 Task: Create a section Code Catalysts and in the section, add a milestone Knowledge Management System Implementation in the project AgileHeart
Action: Mouse moved to (321, 450)
Screenshot: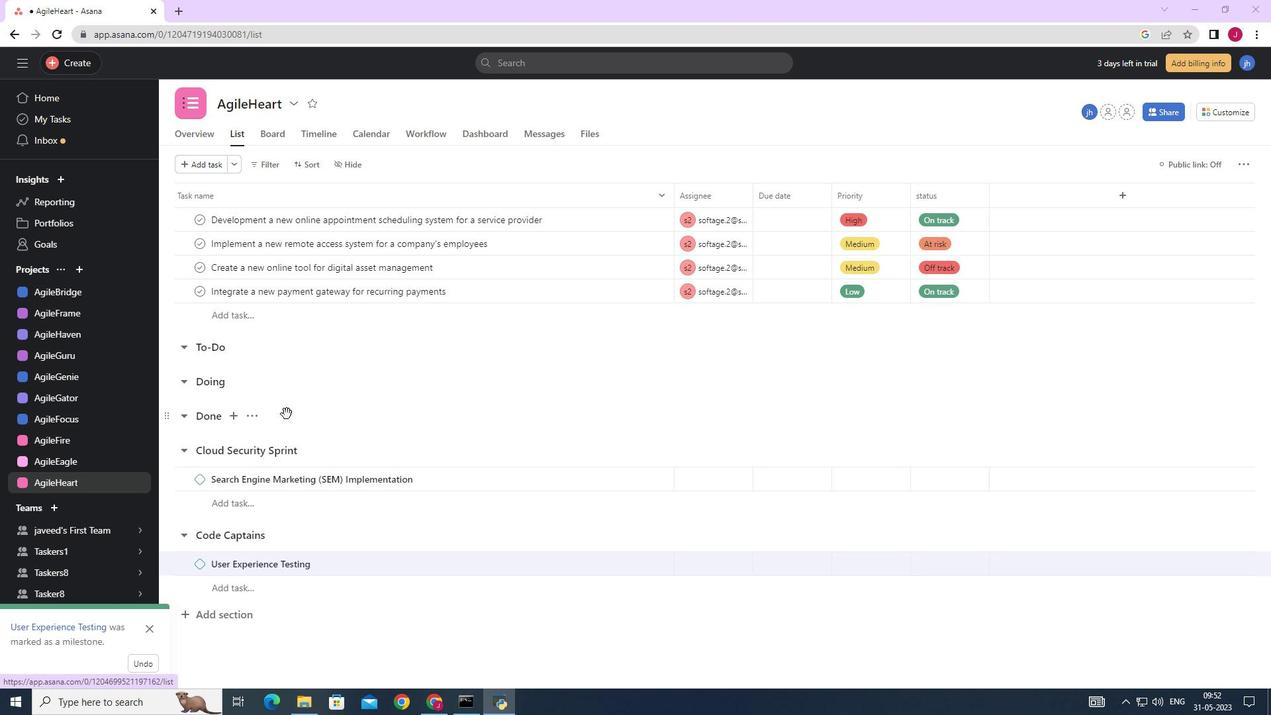 
Action: Mouse scrolled (321, 449) with delta (0, 0)
Screenshot: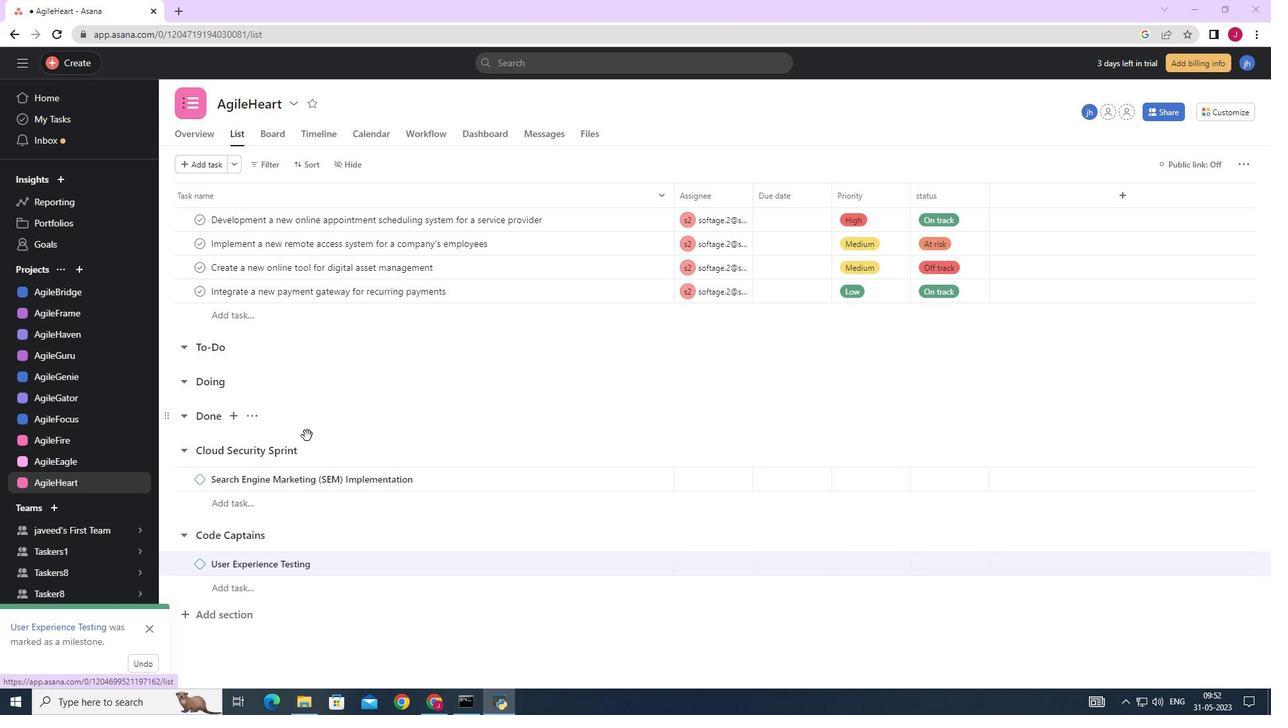 
Action: Mouse scrolled (321, 449) with delta (0, 0)
Screenshot: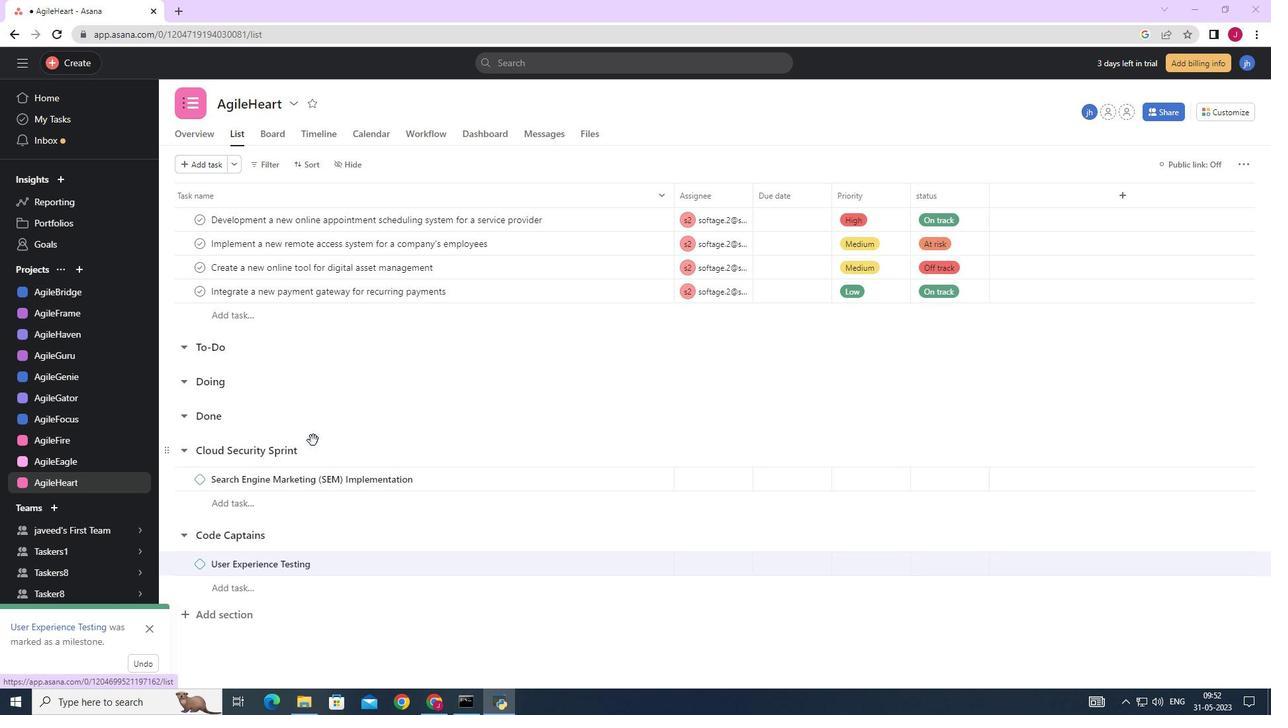 
Action: Mouse scrolled (321, 449) with delta (0, 0)
Screenshot: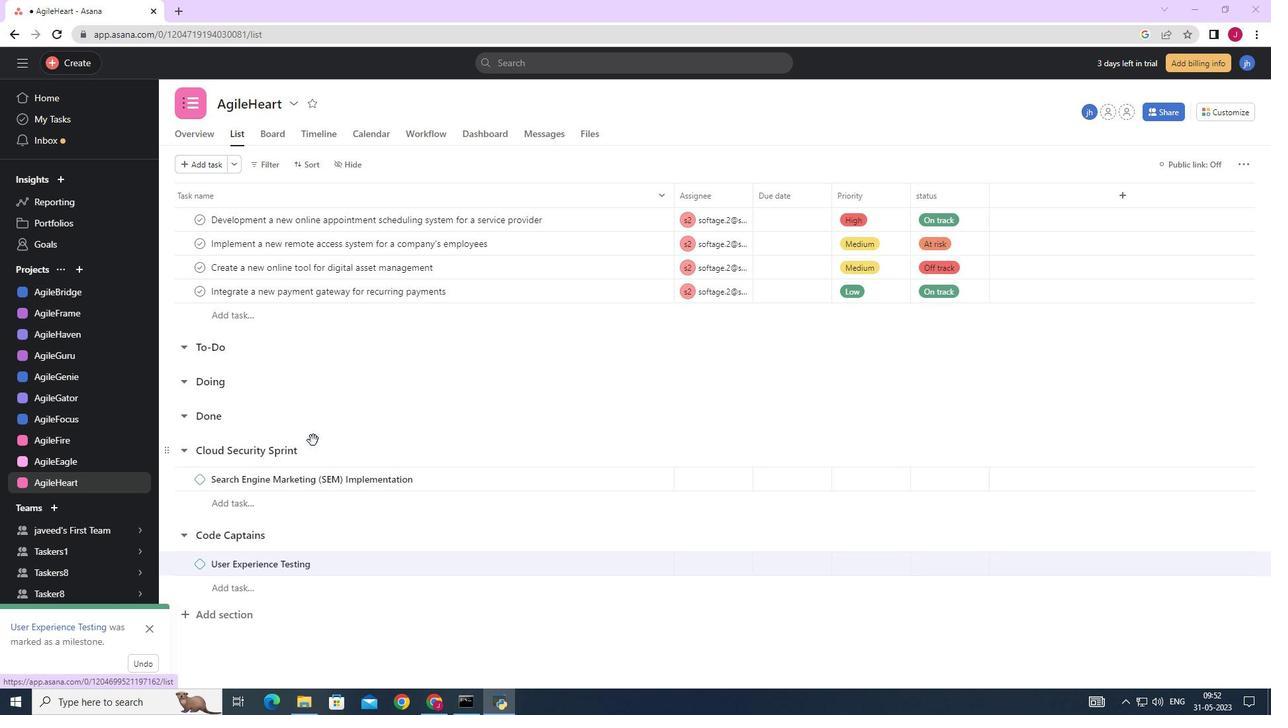 
Action: Mouse scrolled (321, 449) with delta (0, 0)
Screenshot: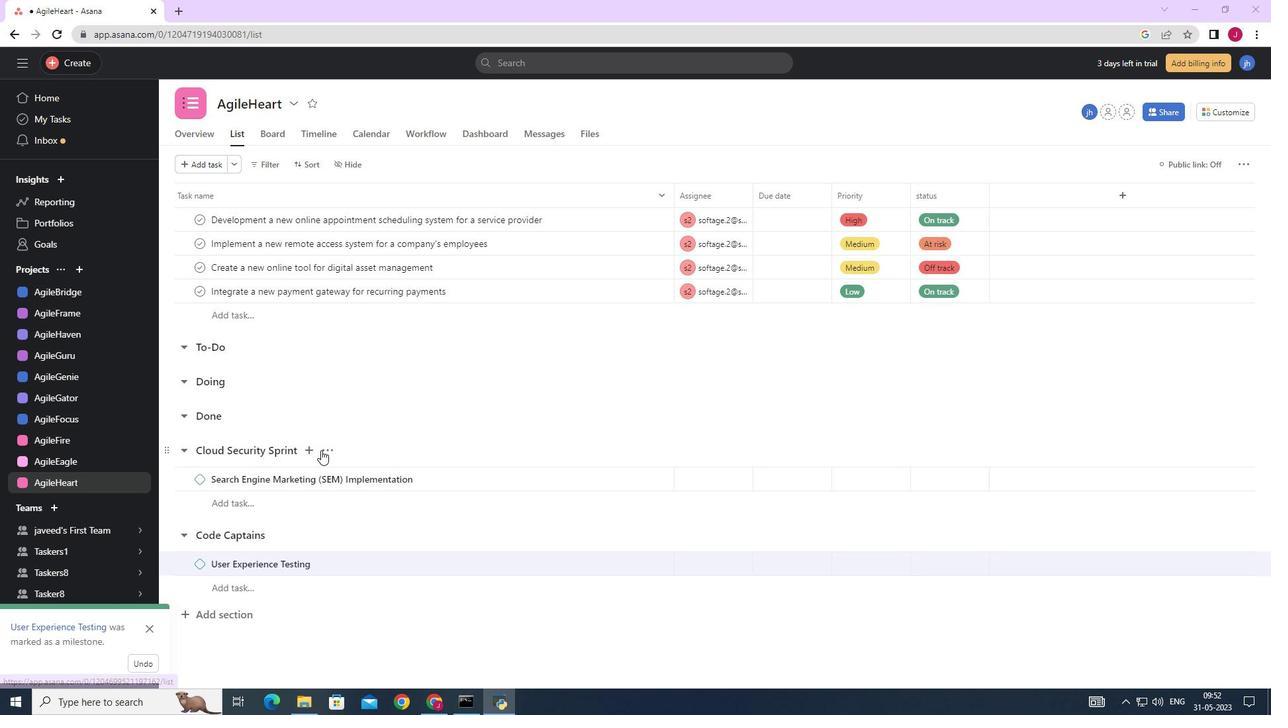 
Action: Mouse scrolled (321, 449) with delta (0, 0)
Screenshot: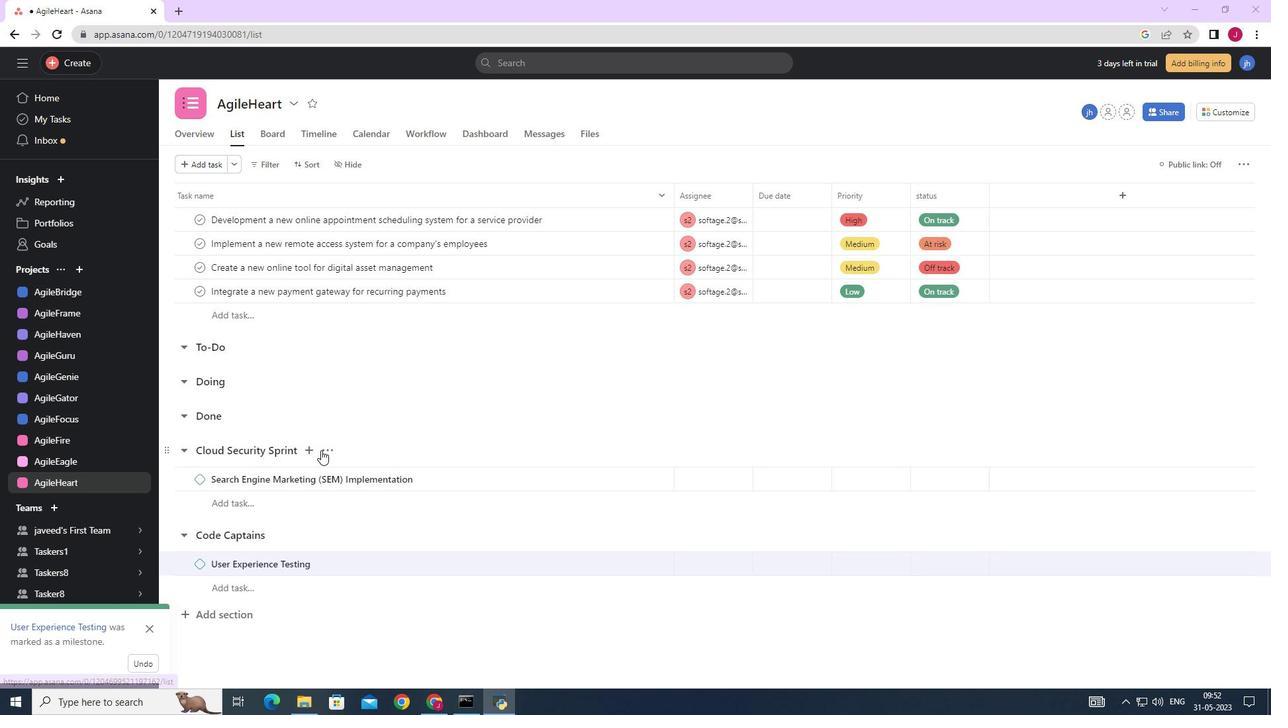 
Action: Mouse moved to (147, 627)
Screenshot: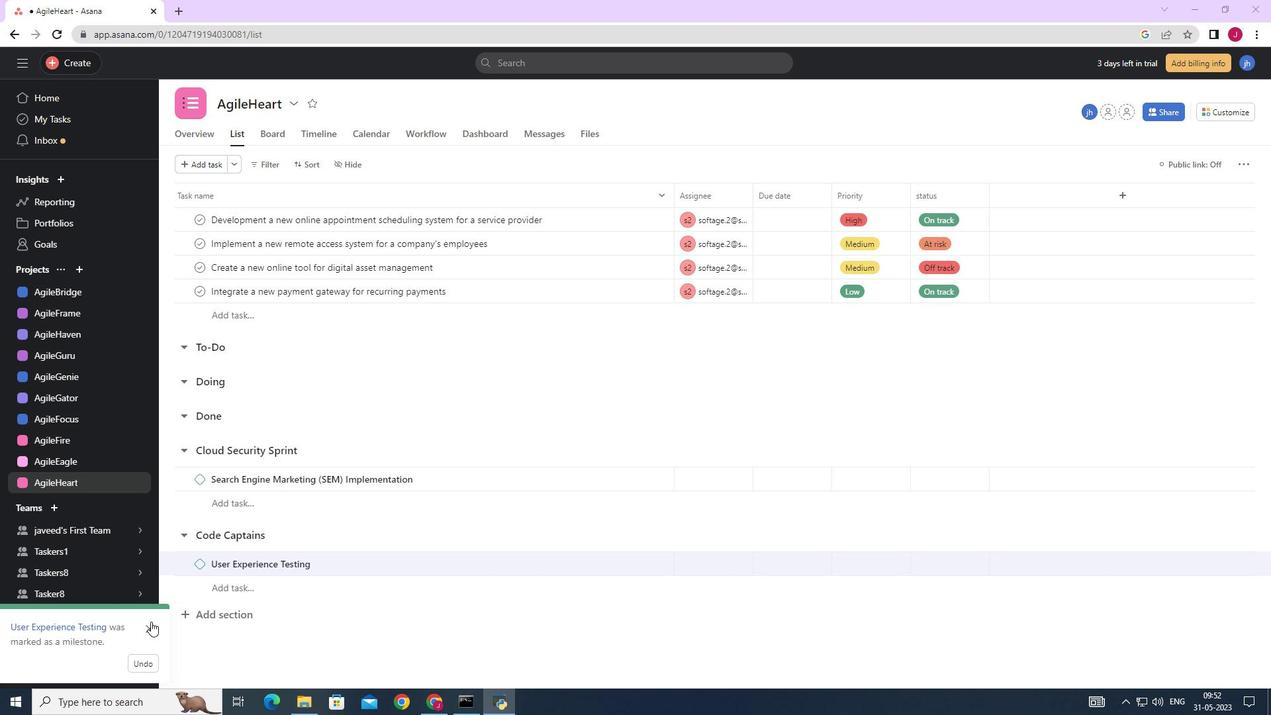 
Action: Mouse pressed left at (147, 627)
Screenshot: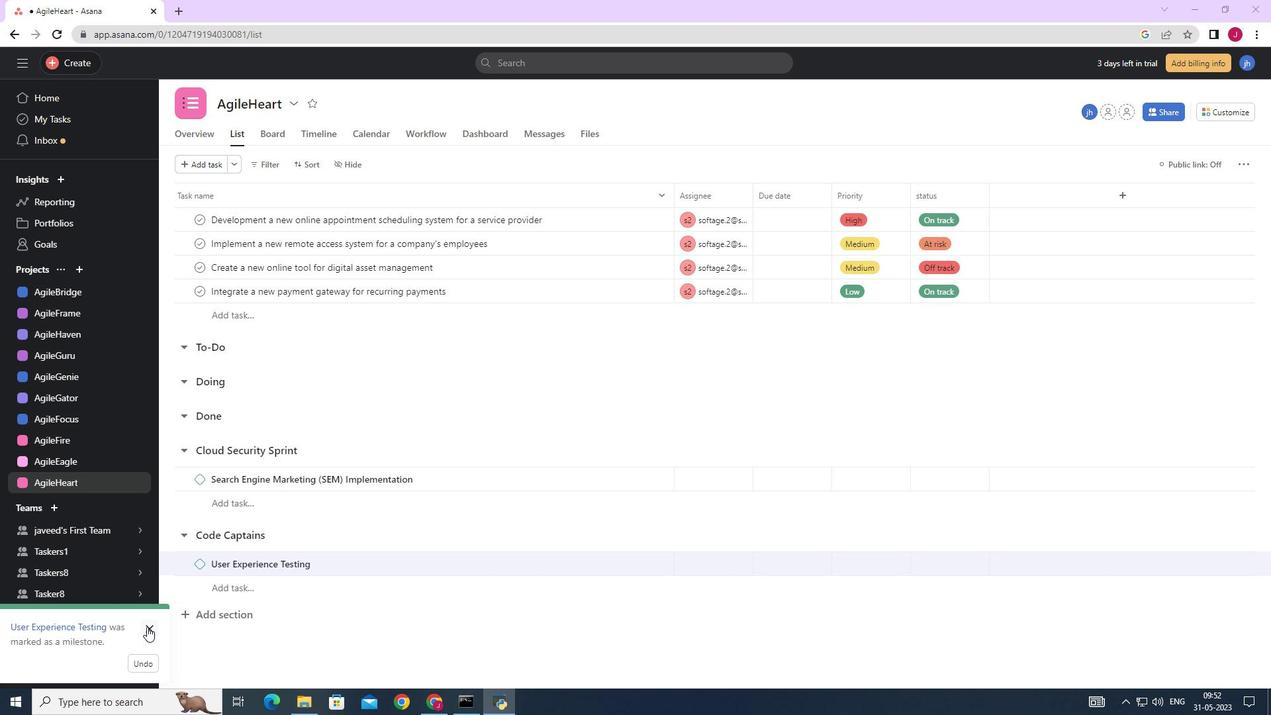 
Action: Mouse moved to (214, 615)
Screenshot: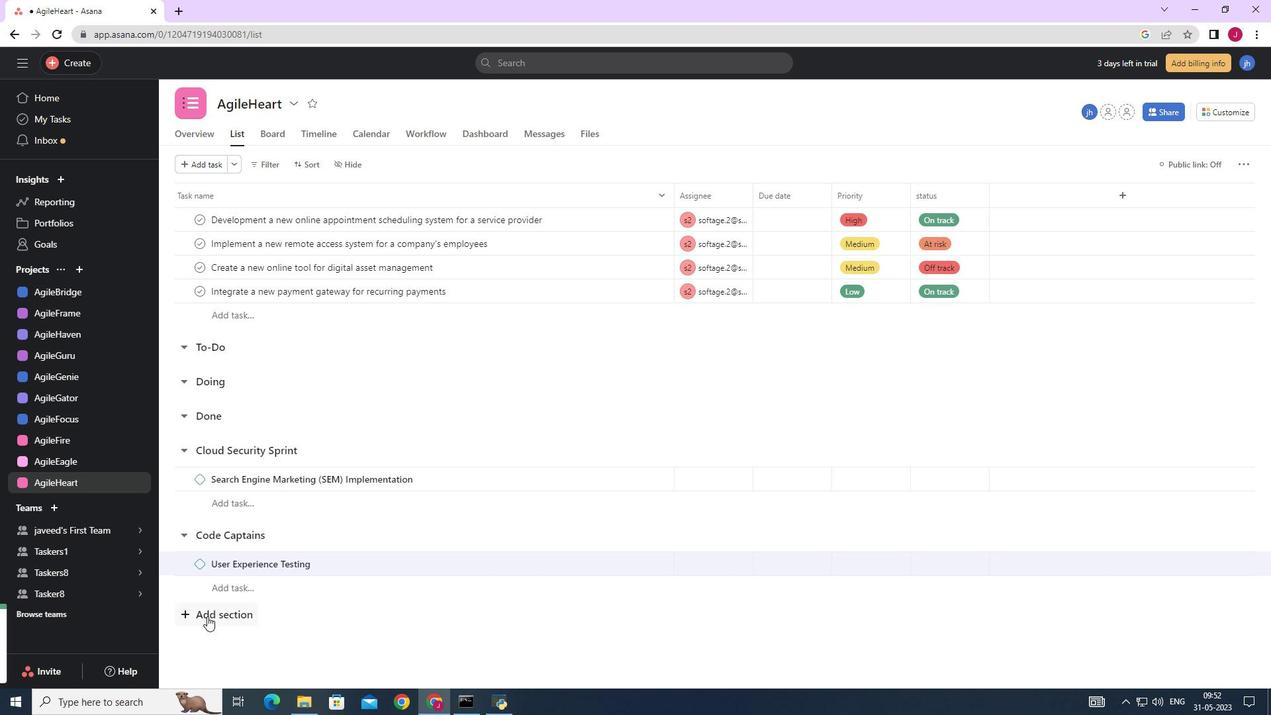 
Action: Mouse pressed left at (214, 615)
Screenshot: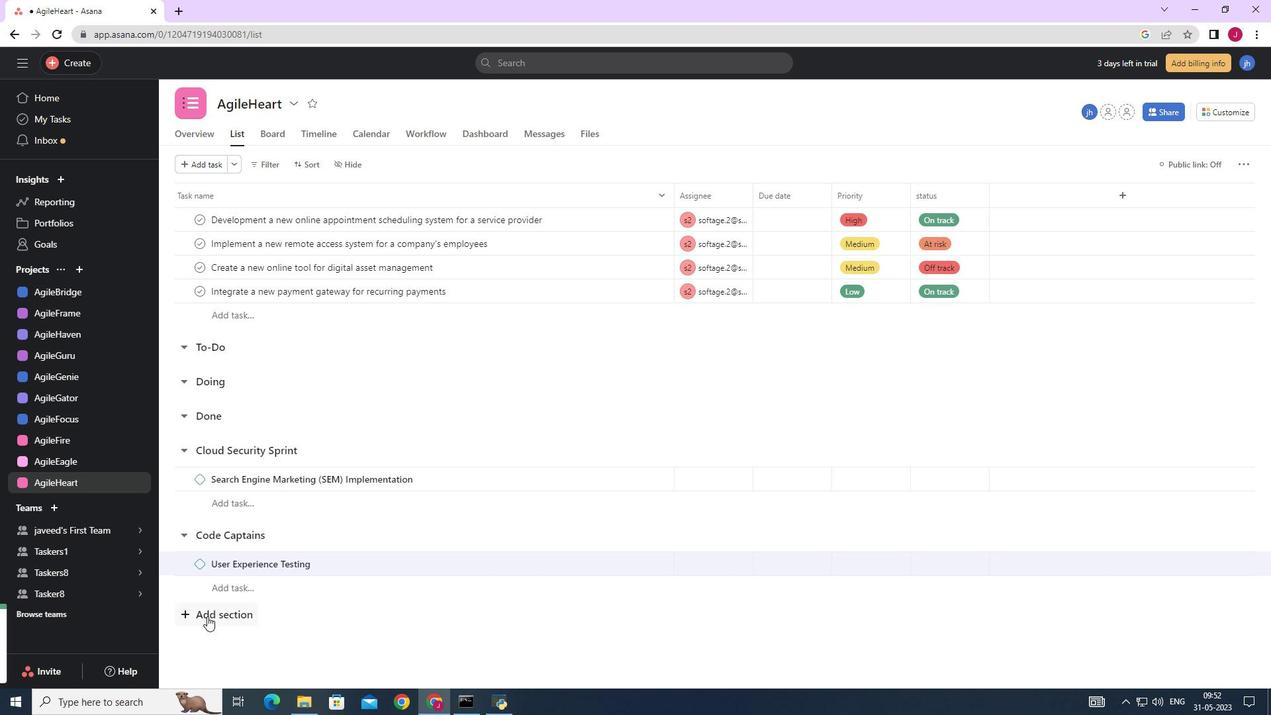 
Action: Mouse moved to (237, 609)
Screenshot: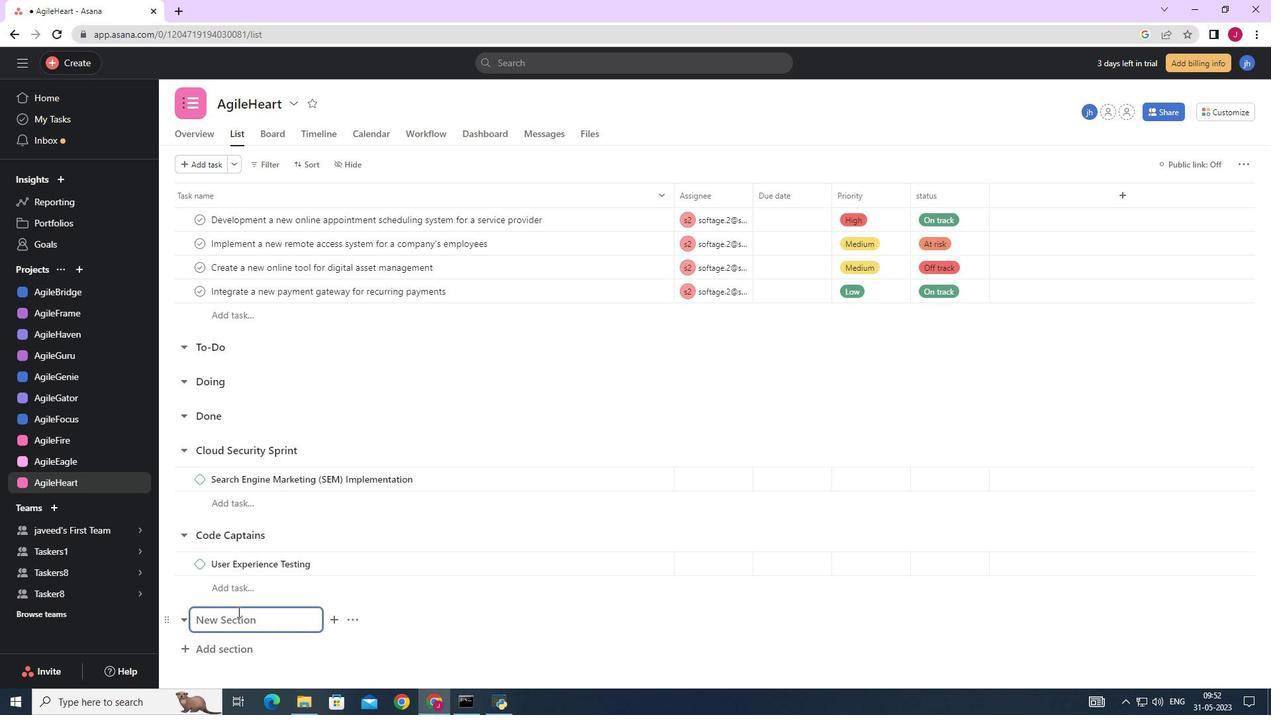 
Action: Key pressed <Key.caps_lock>C<Key.caps_lock>ode<Key.space><Key.caps_lock>C<Key.caps_lock>atalyst<Key.space><Key.enter><Key.caps_lock>K<Key.caps_lock>nowledge<Key.space><Key.caps_lock>M<Key.caps_lock>anagement<Key.space><Key.caps_lock>S<Key.caps_lock>ystem<Key.space><Key.caps_lock>I<Key.caps_lock>mplementation
Screenshot: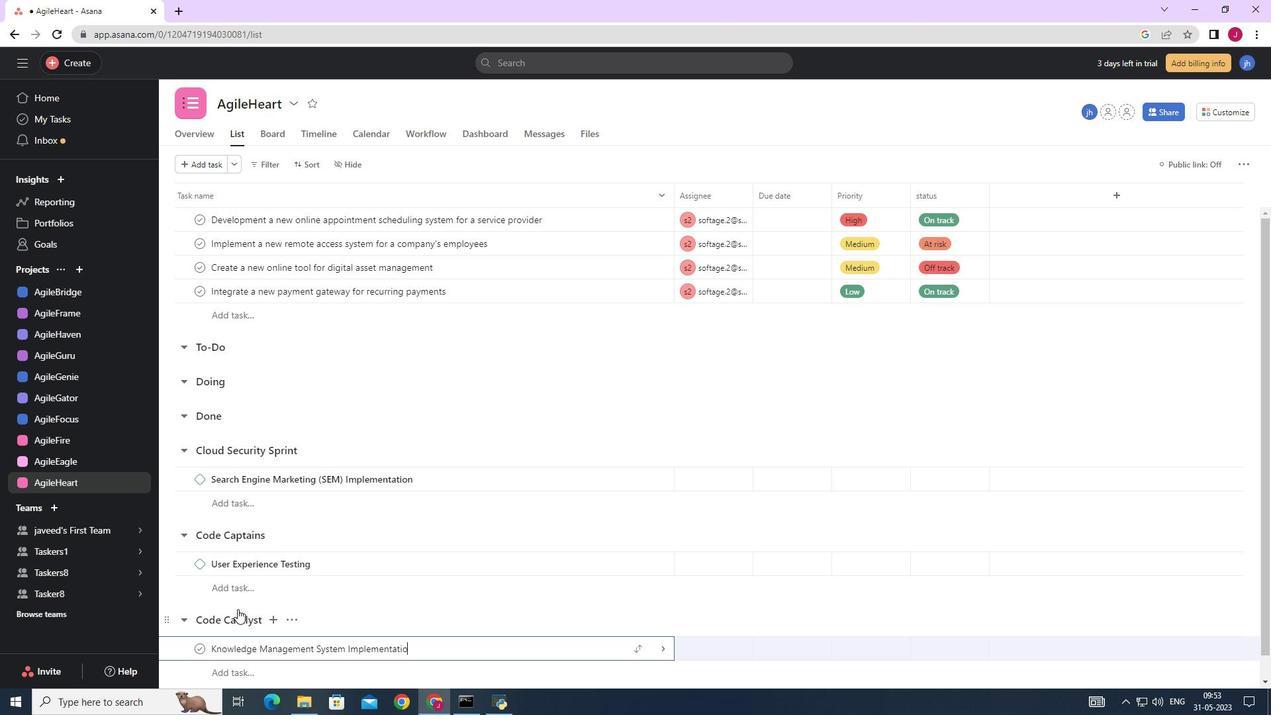 
Action: Mouse moved to (660, 647)
Screenshot: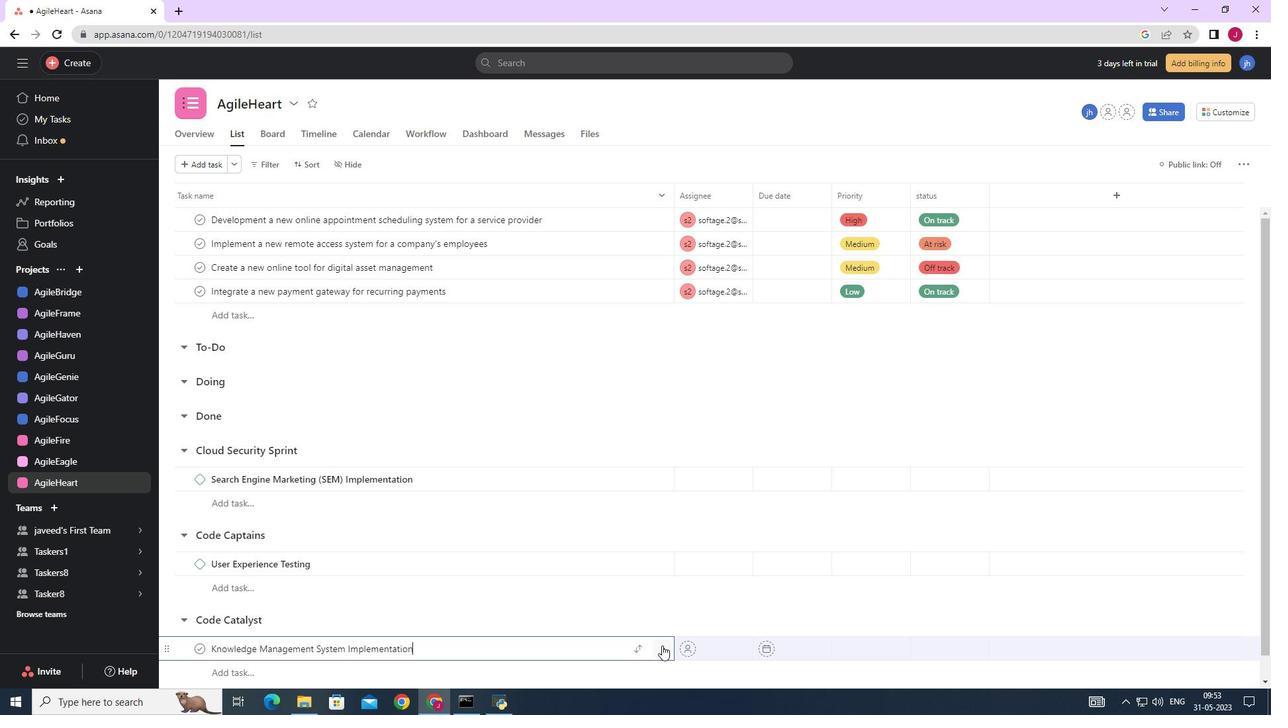 
Action: Mouse pressed left at (660, 647)
Screenshot: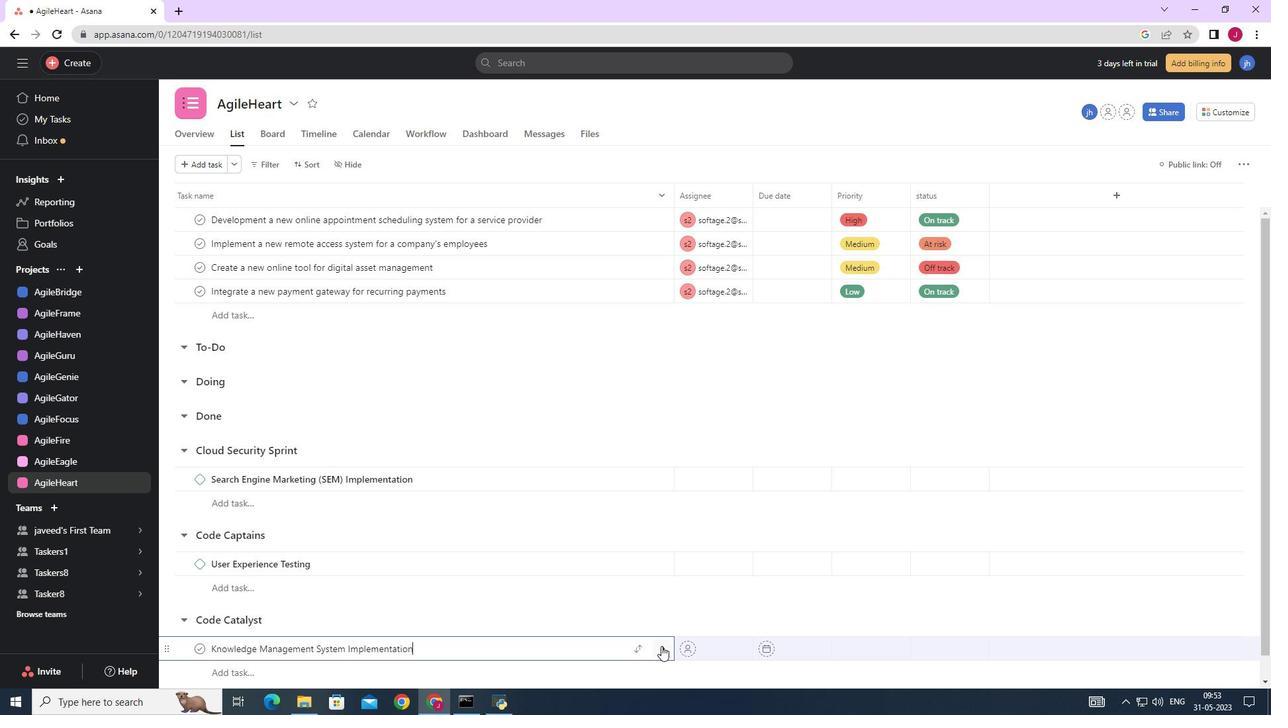 
Action: Mouse moved to (1223, 167)
Screenshot: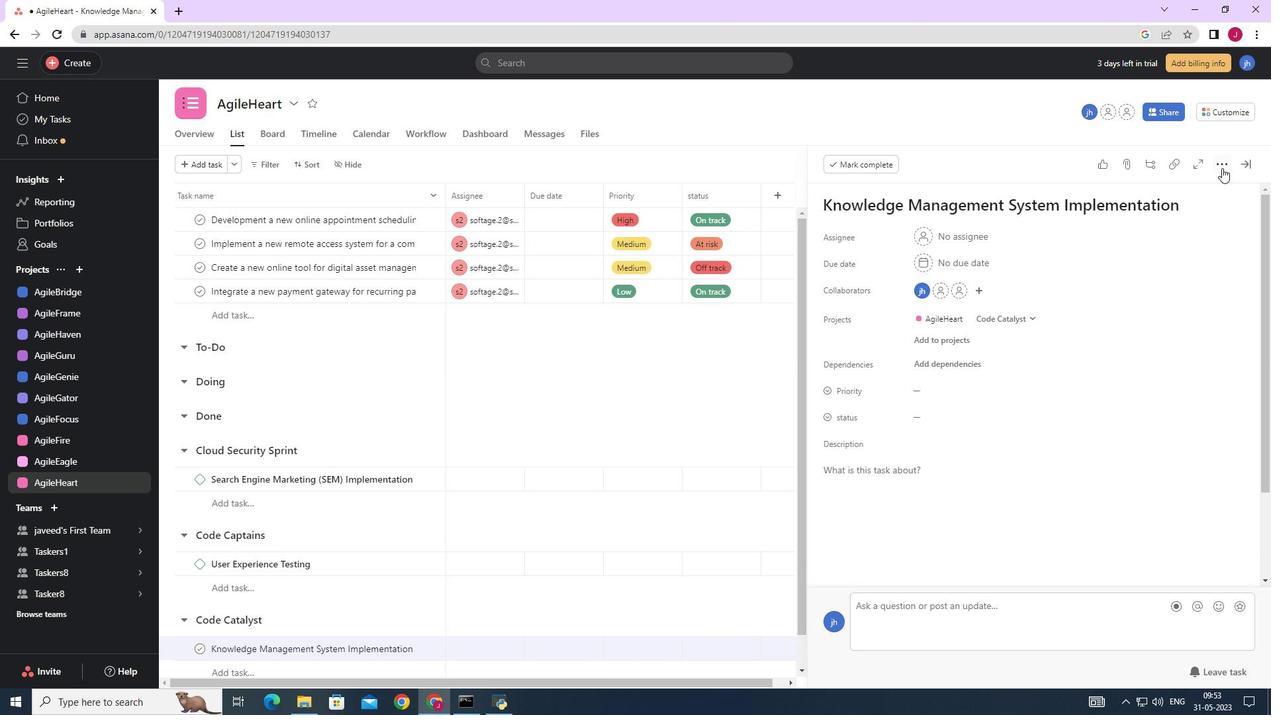 
Action: Mouse pressed left at (1223, 167)
Screenshot: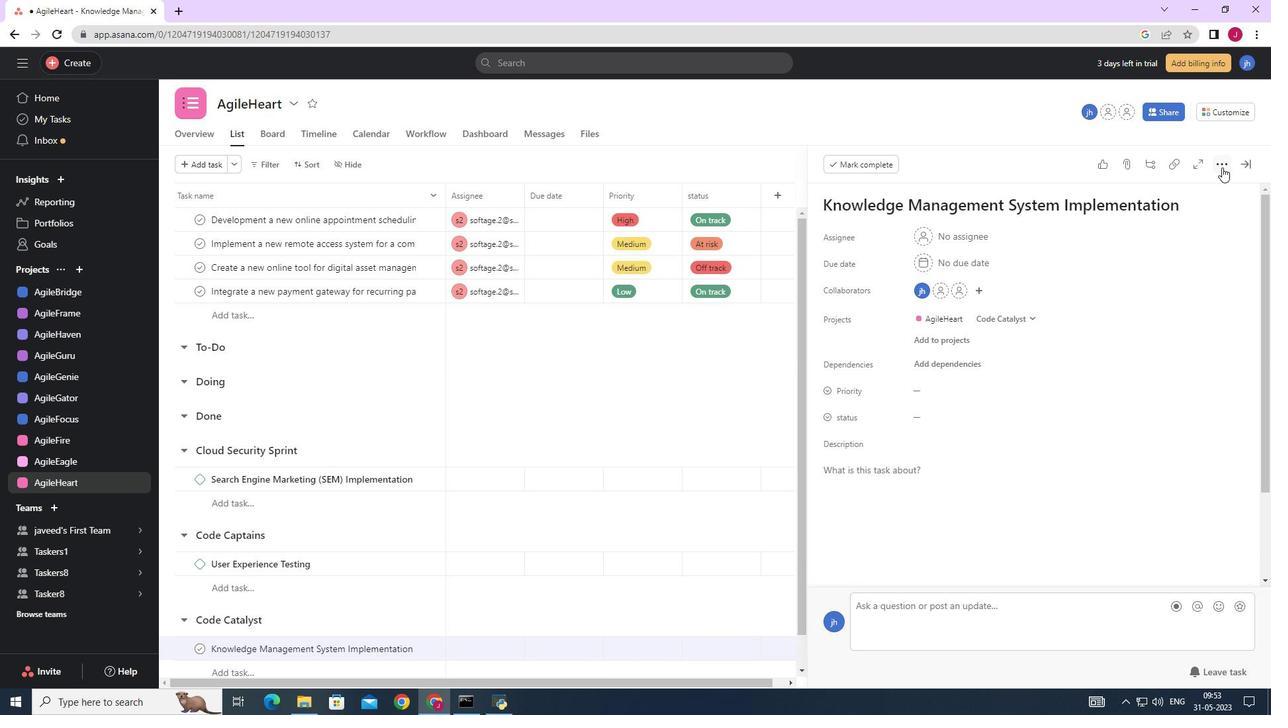 
Action: Mouse moved to (1118, 215)
Screenshot: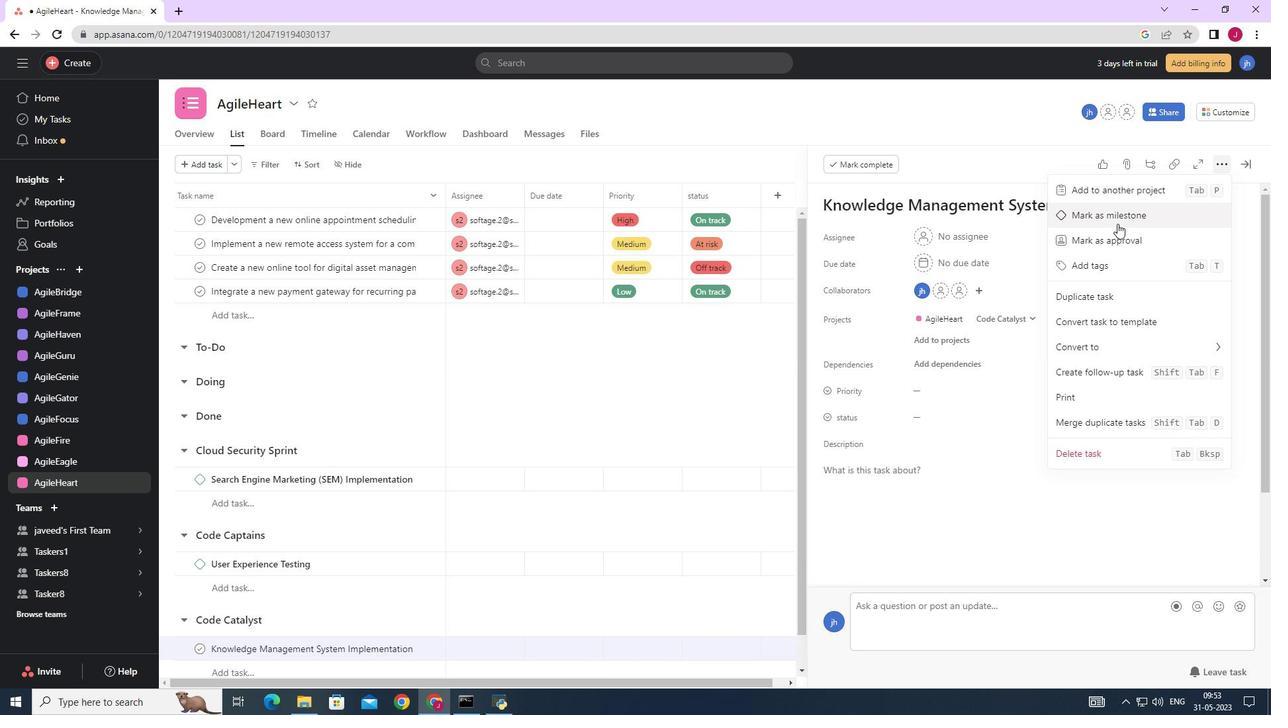 
Action: Mouse pressed left at (1118, 215)
Screenshot: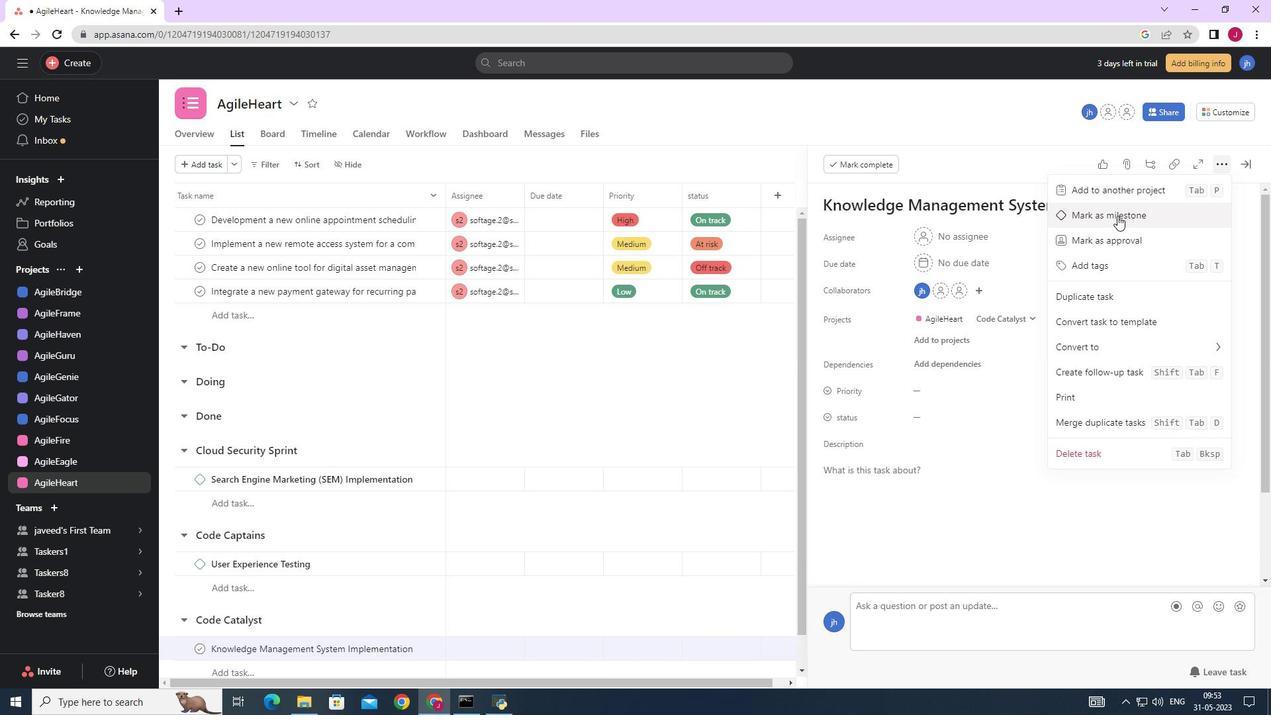 
Action: Mouse moved to (1250, 163)
Screenshot: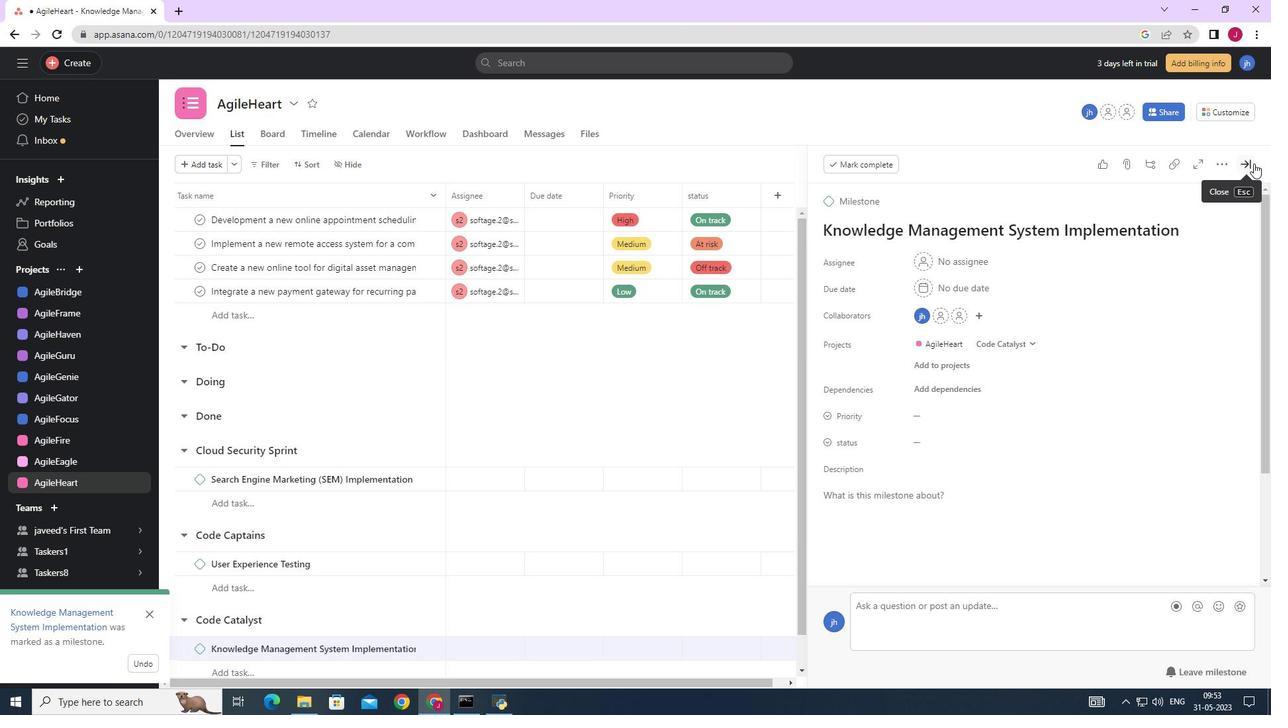 
Action: Mouse pressed left at (1250, 163)
Screenshot: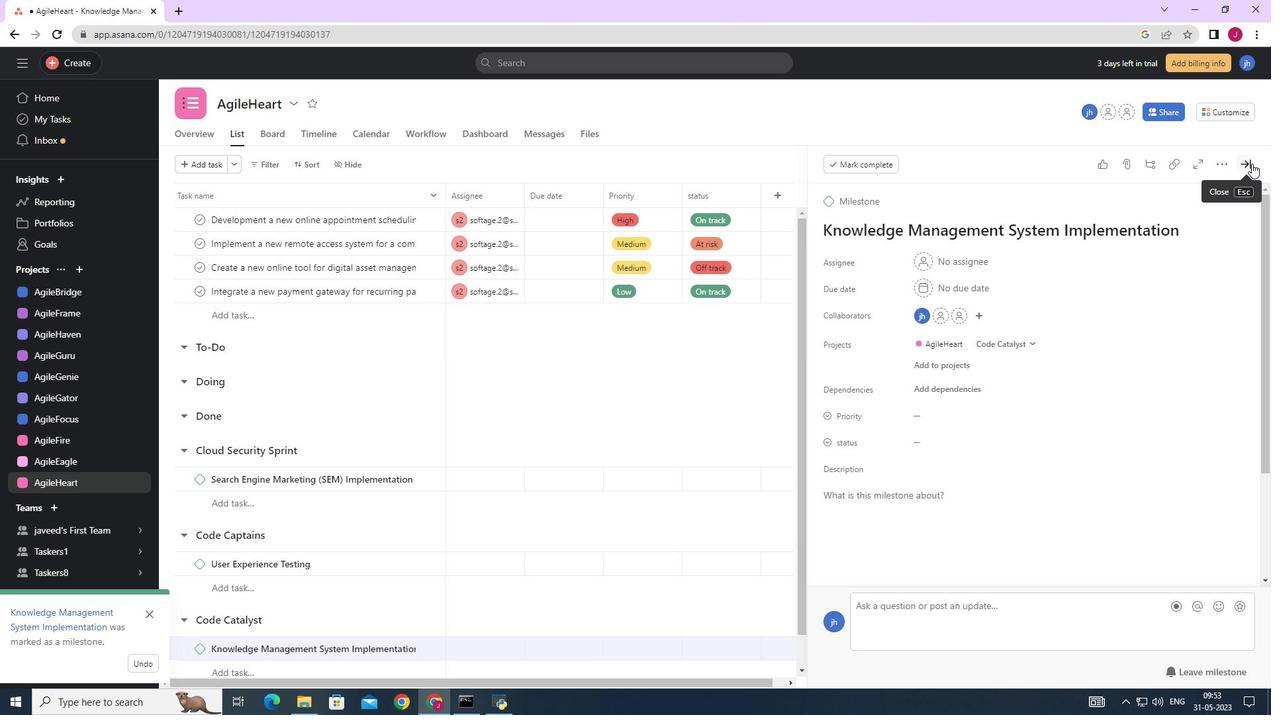 
Action: Mouse moved to (967, 402)
Screenshot: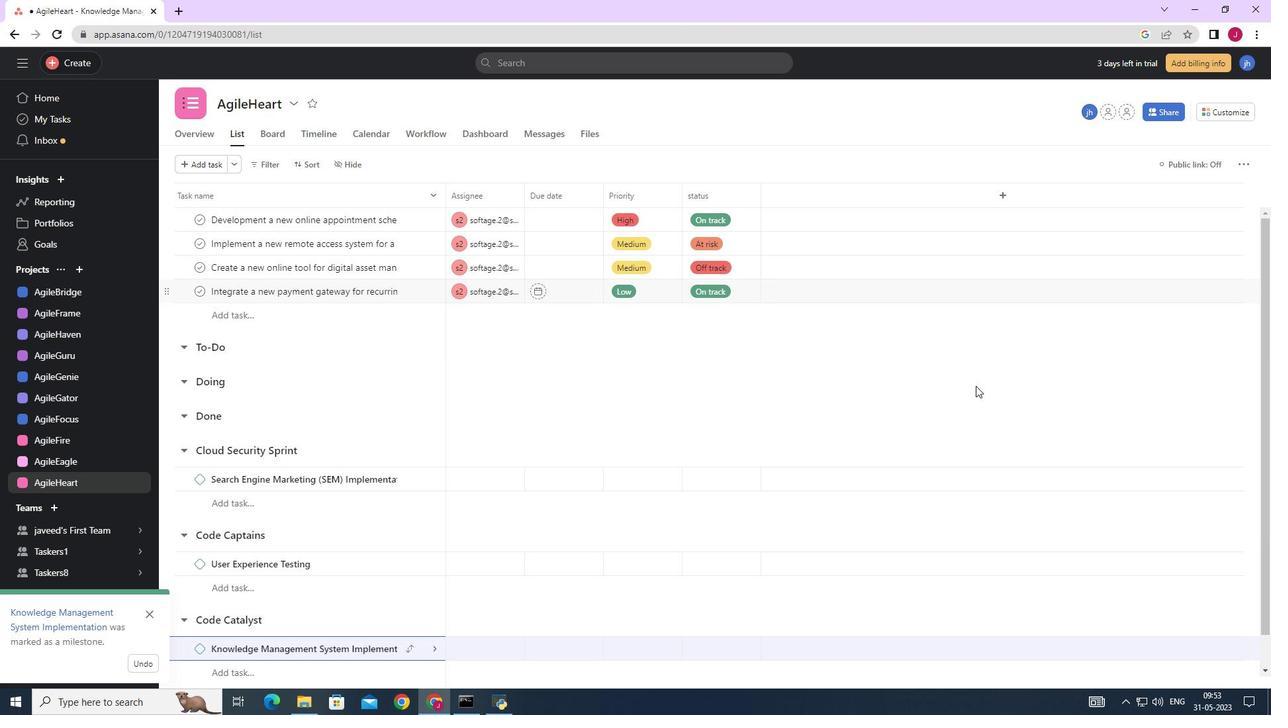 
